 Task: Check current mortgage rates for homes with 3-Year ARM loan payments.
Action: Mouse moved to (968, 156)
Screenshot: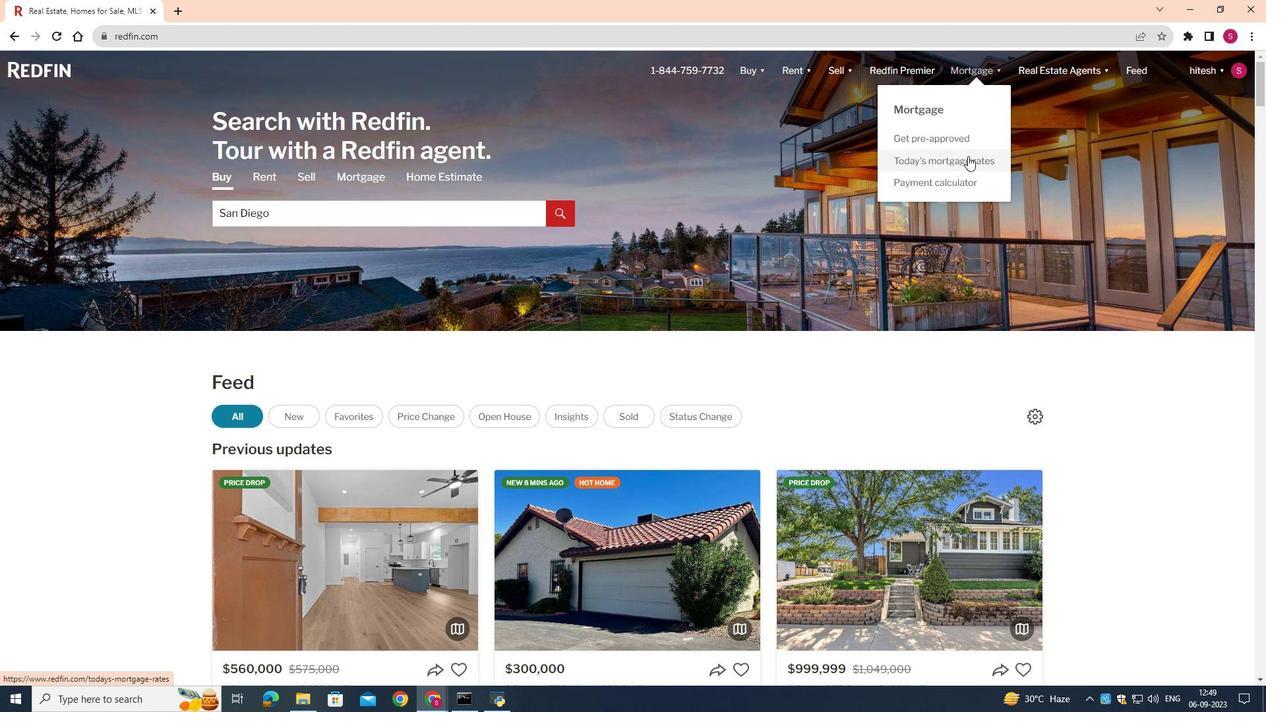 
Action: Mouse pressed left at (968, 156)
Screenshot: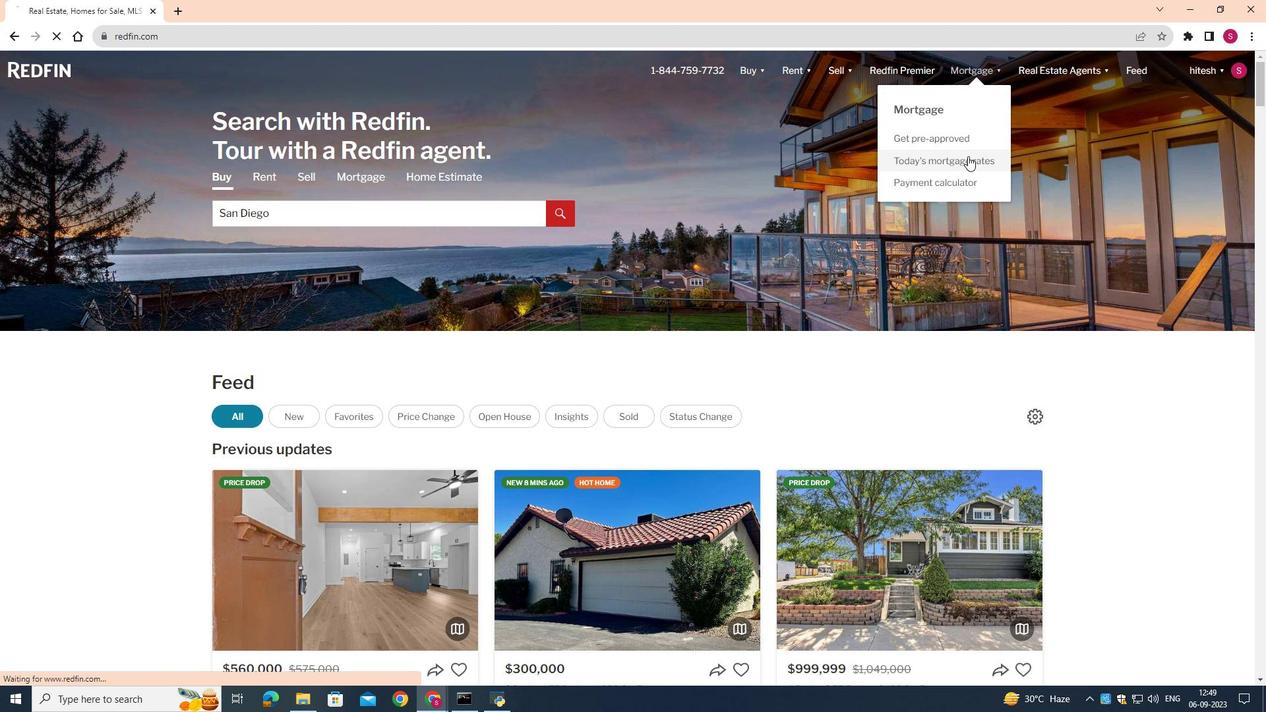 
Action: Mouse moved to (502, 327)
Screenshot: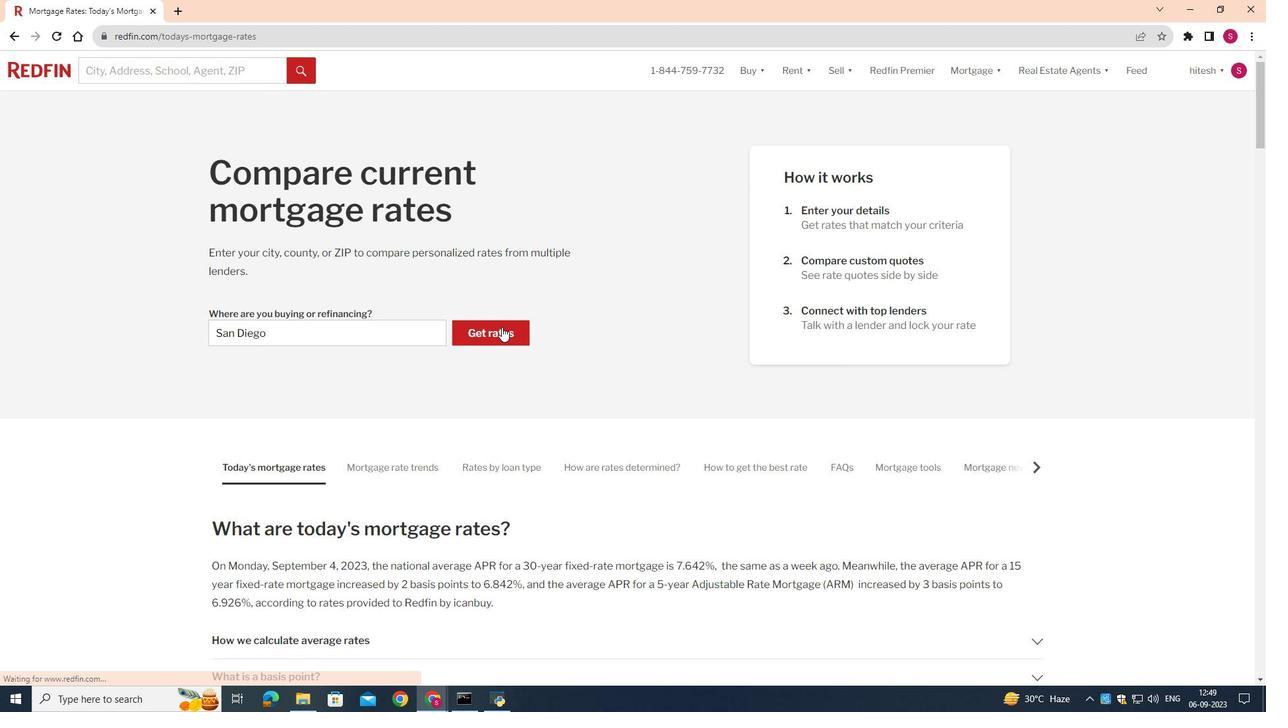 
Action: Mouse pressed left at (502, 327)
Screenshot: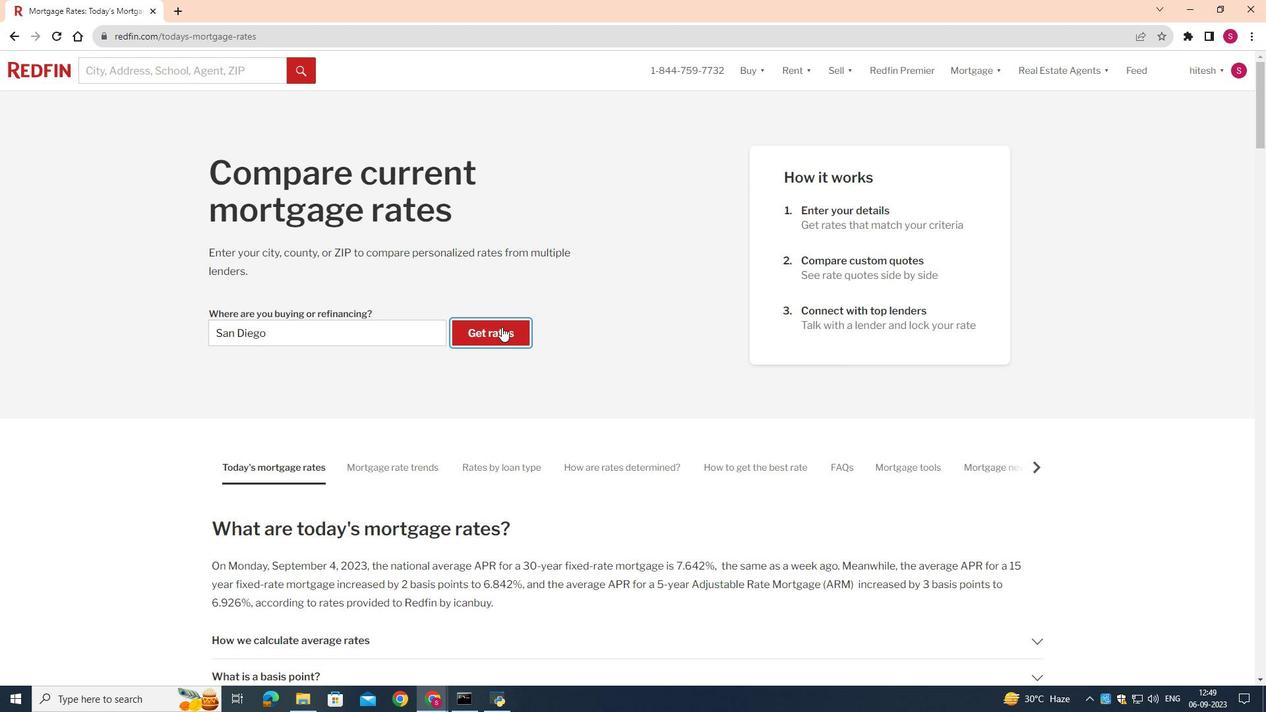 
Action: Mouse moved to (310, 436)
Screenshot: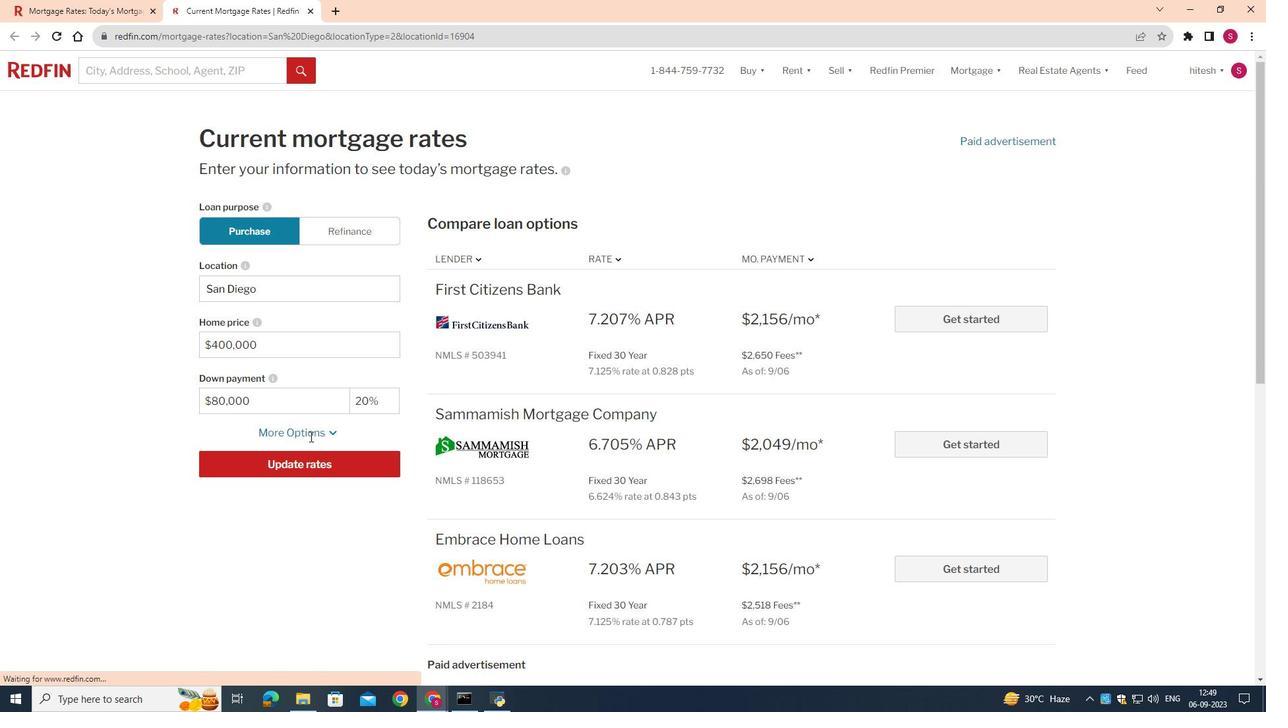 
Action: Mouse pressed left at (310, 436)
Screenshot: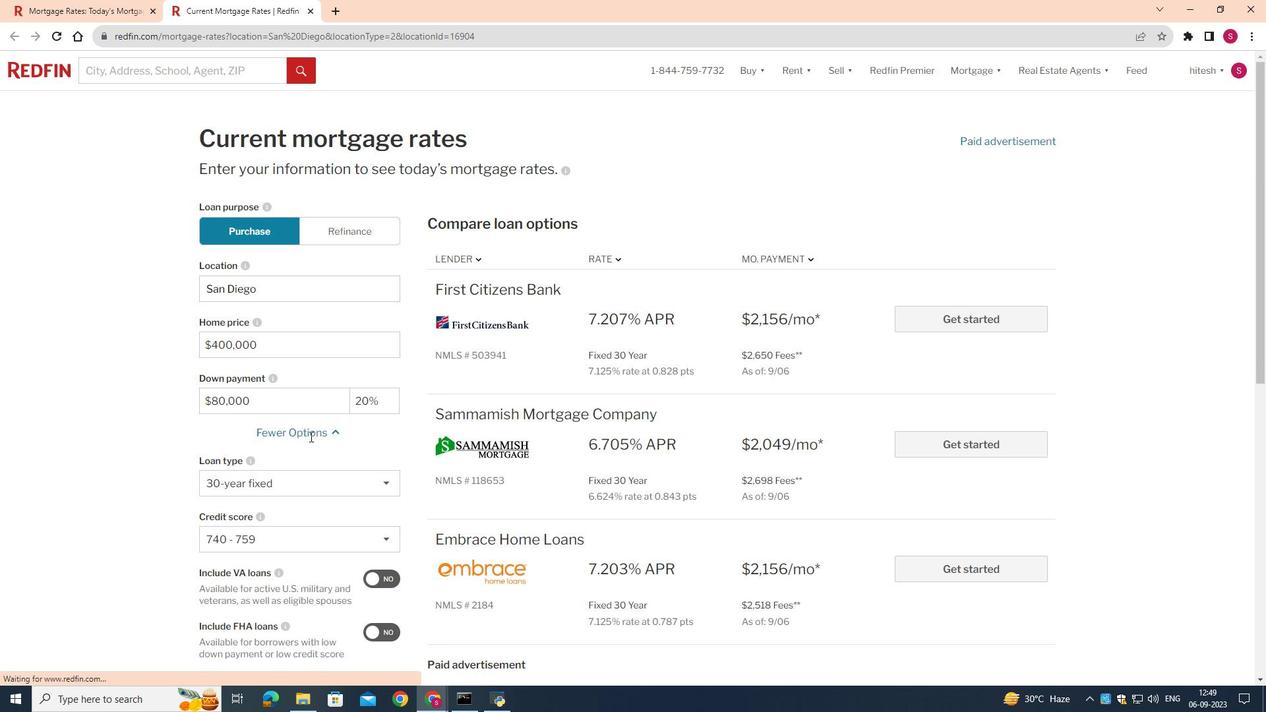 
Action: Mouse scrolled (310, 436) with delta (0, 0)
Screenshot: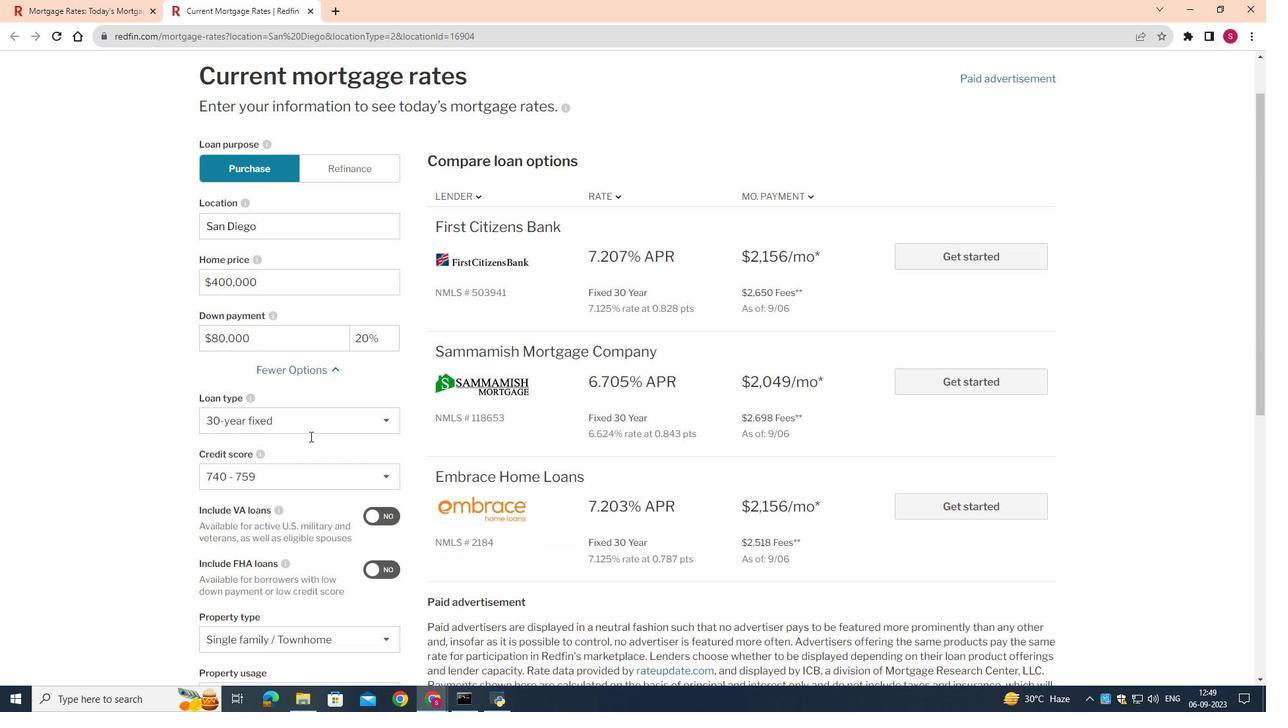 
Action: Mouse scrolled (310, 436) with delta (0, 0)
Screenshot: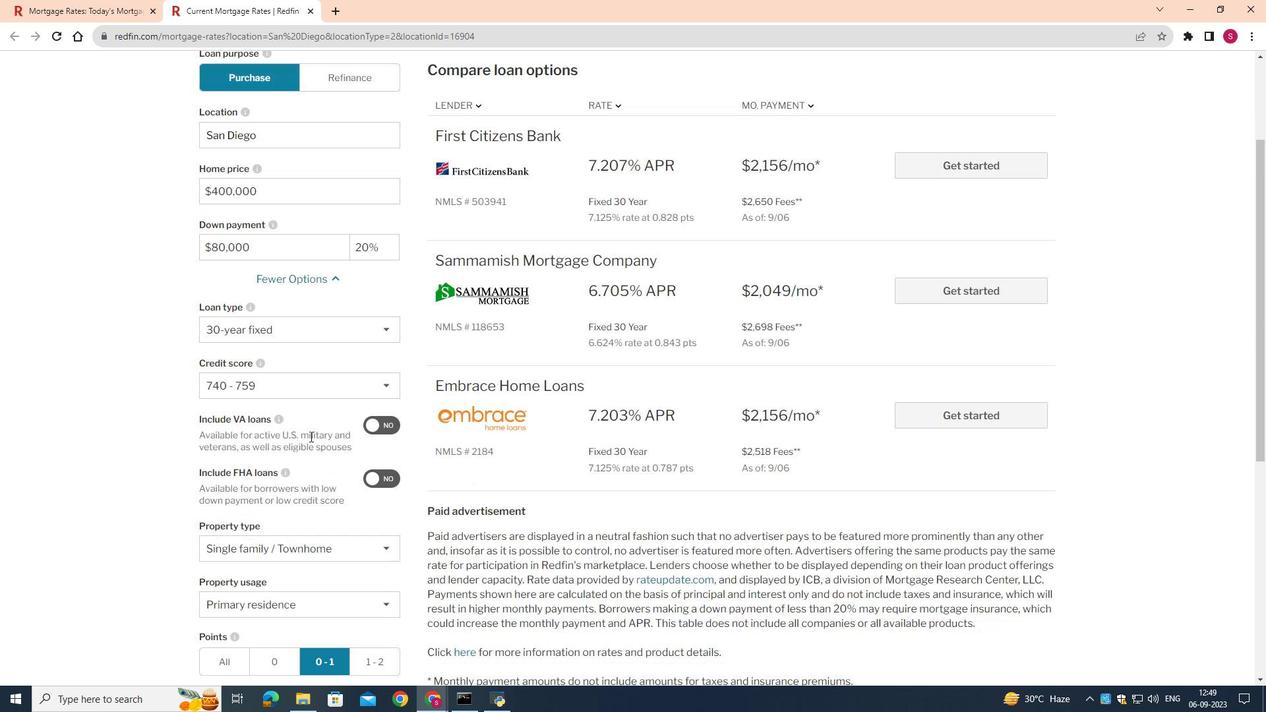 
Action: Mouse scrolled (310, 436) with delta (0, 0)
Screenshot: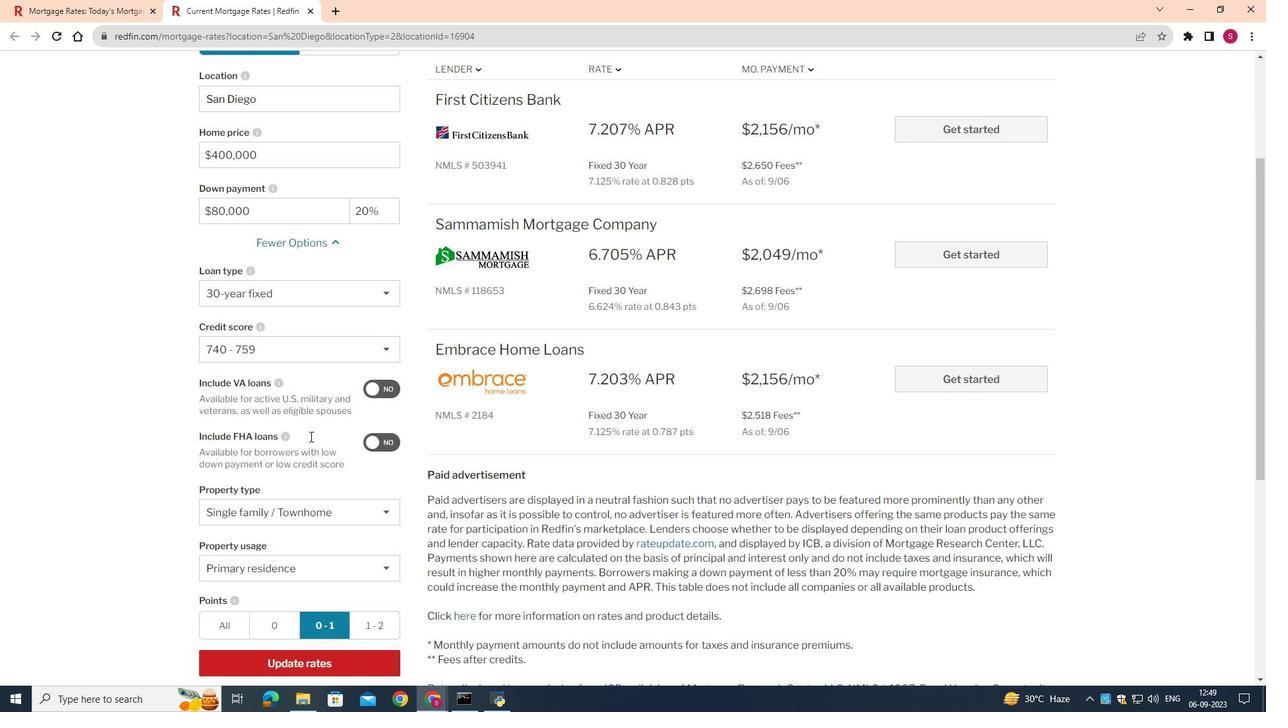 
Action: Mouse scrolled (310, 436) with delta (0, 0)
Screenshot: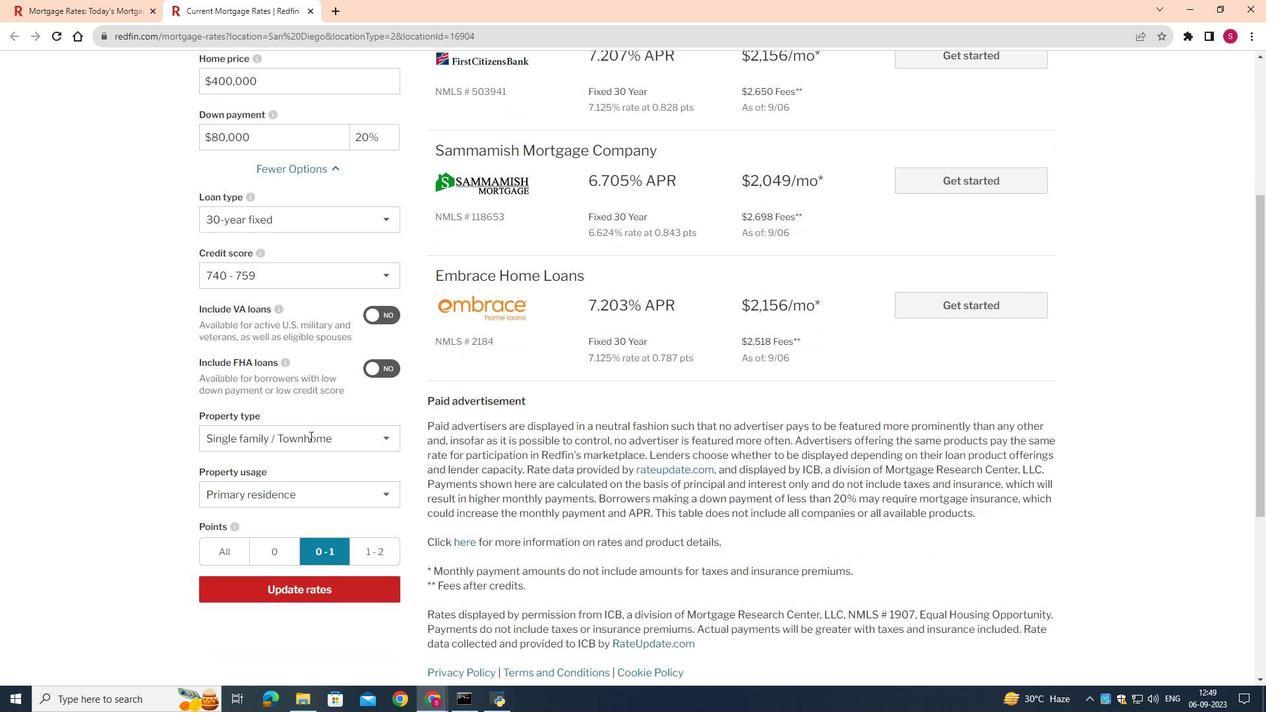 
Action: Mouse moved to (286, 217)
Screenshot: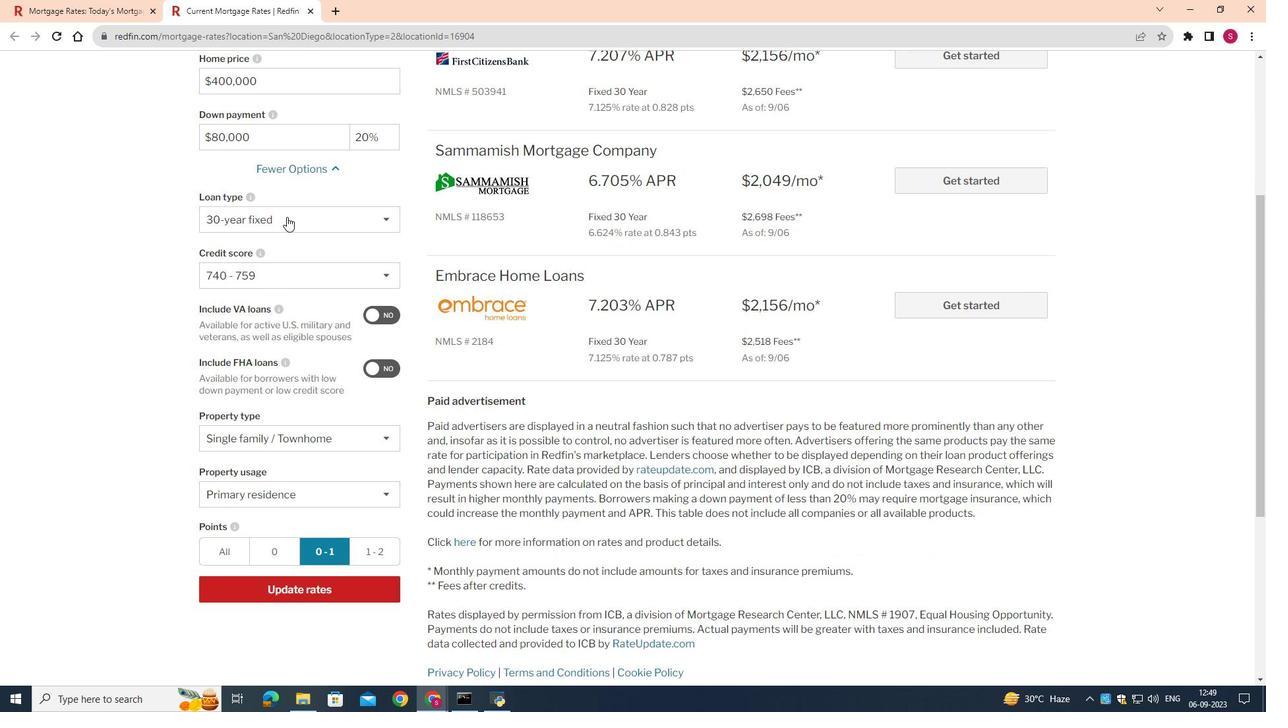 
Action: Mouse pressed left at (286, 217)
Screenshot: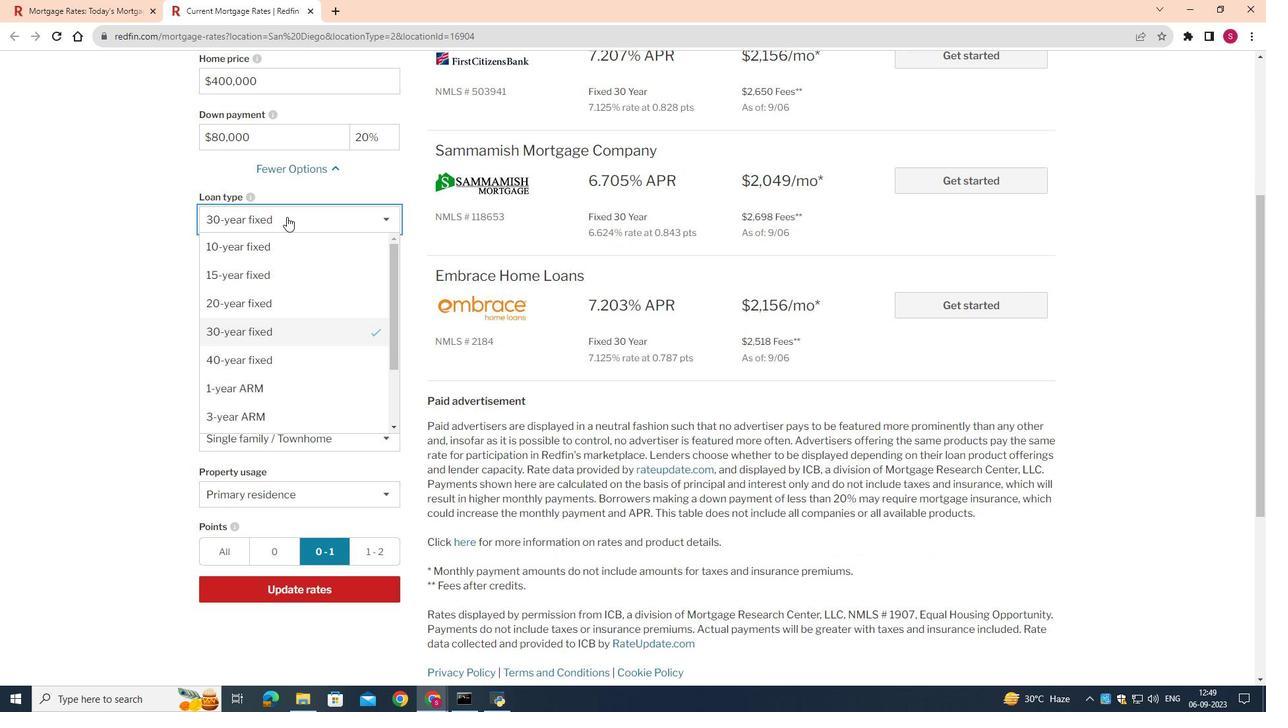 
Action: Mouse moved to (262, 416)
Screenshot: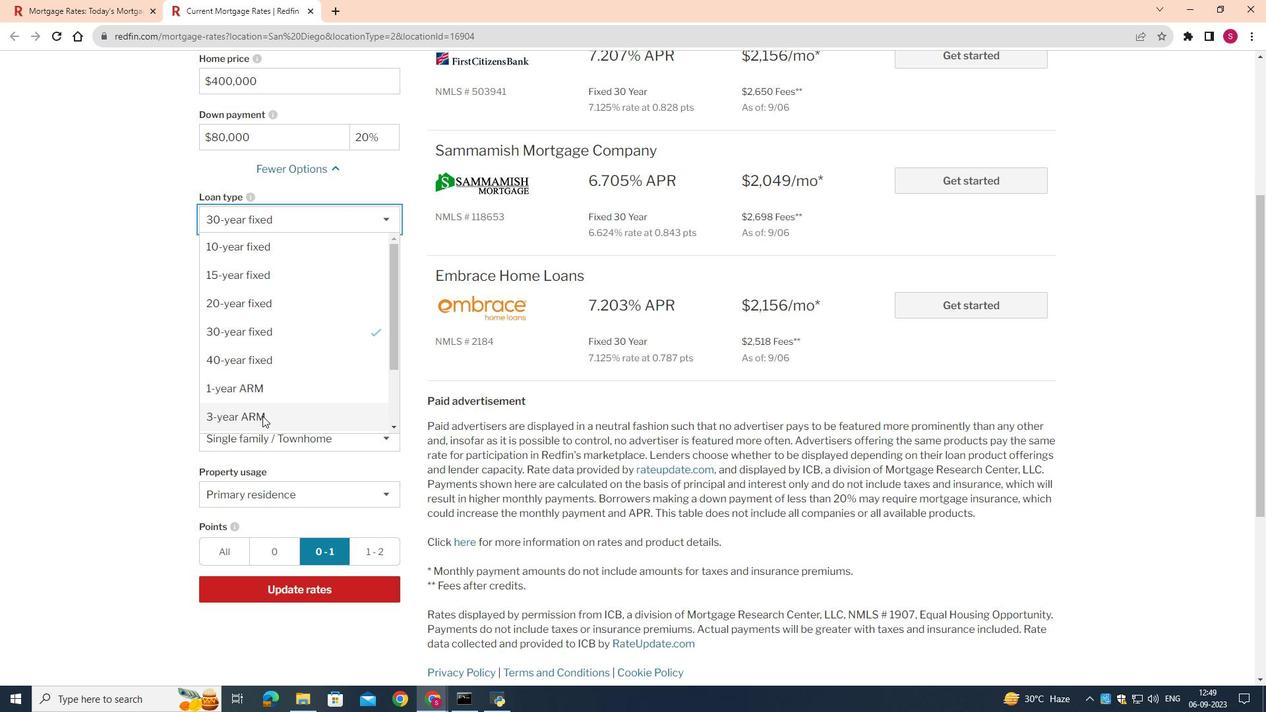 
Action: Mouse pressed left at (262, 416)
Screenshot: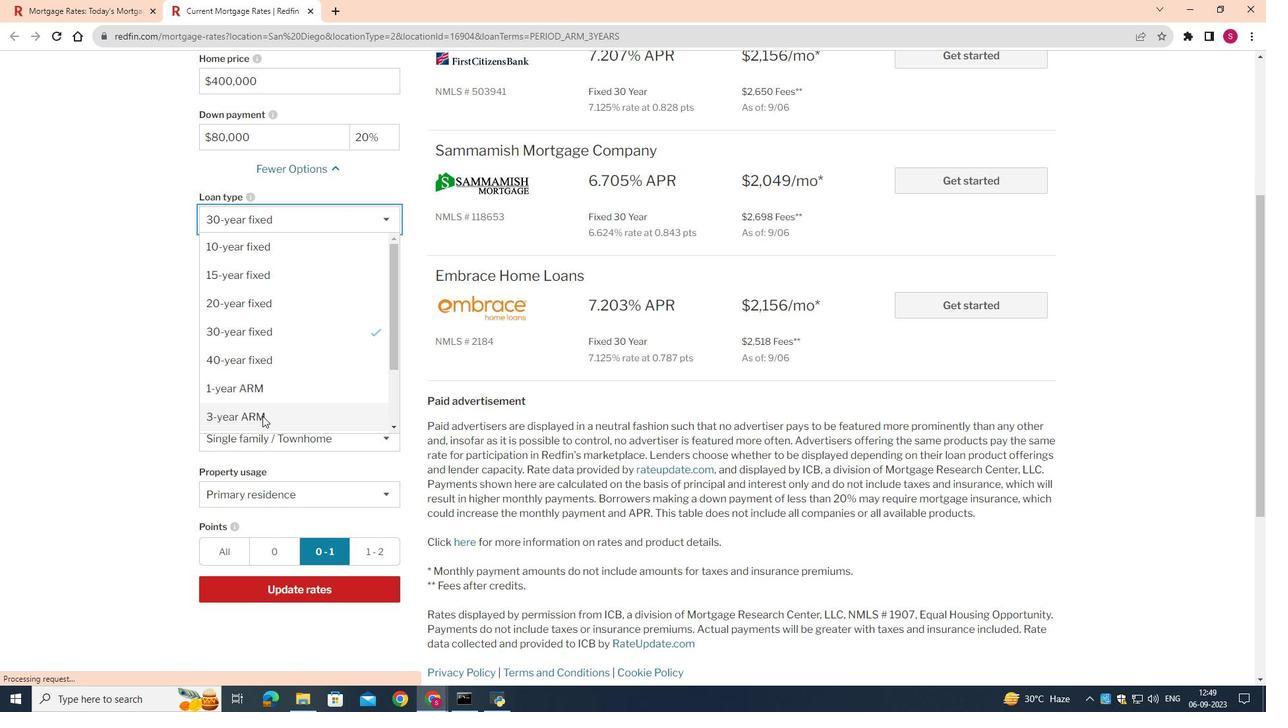 
Action: Mouse moved to (709, 397)
Screenshot: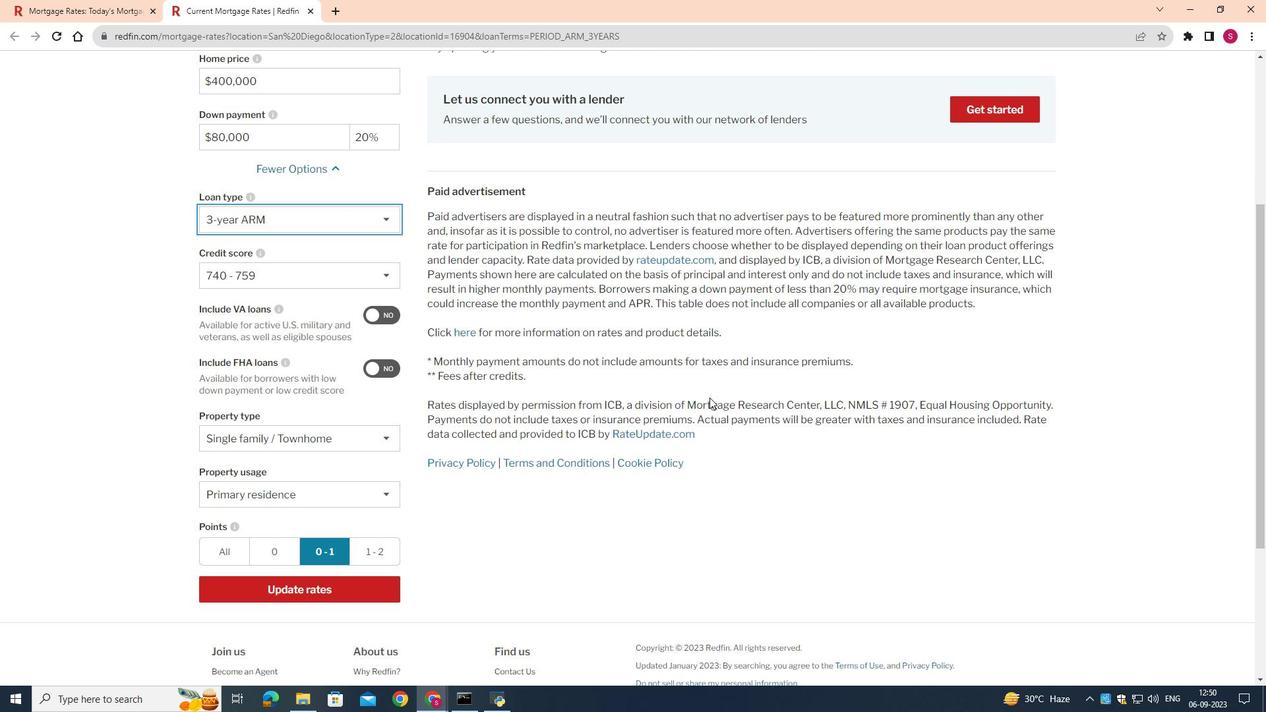 
Action: Mouse scrolled (709, 398) with delta (0, 0)
Screenshot: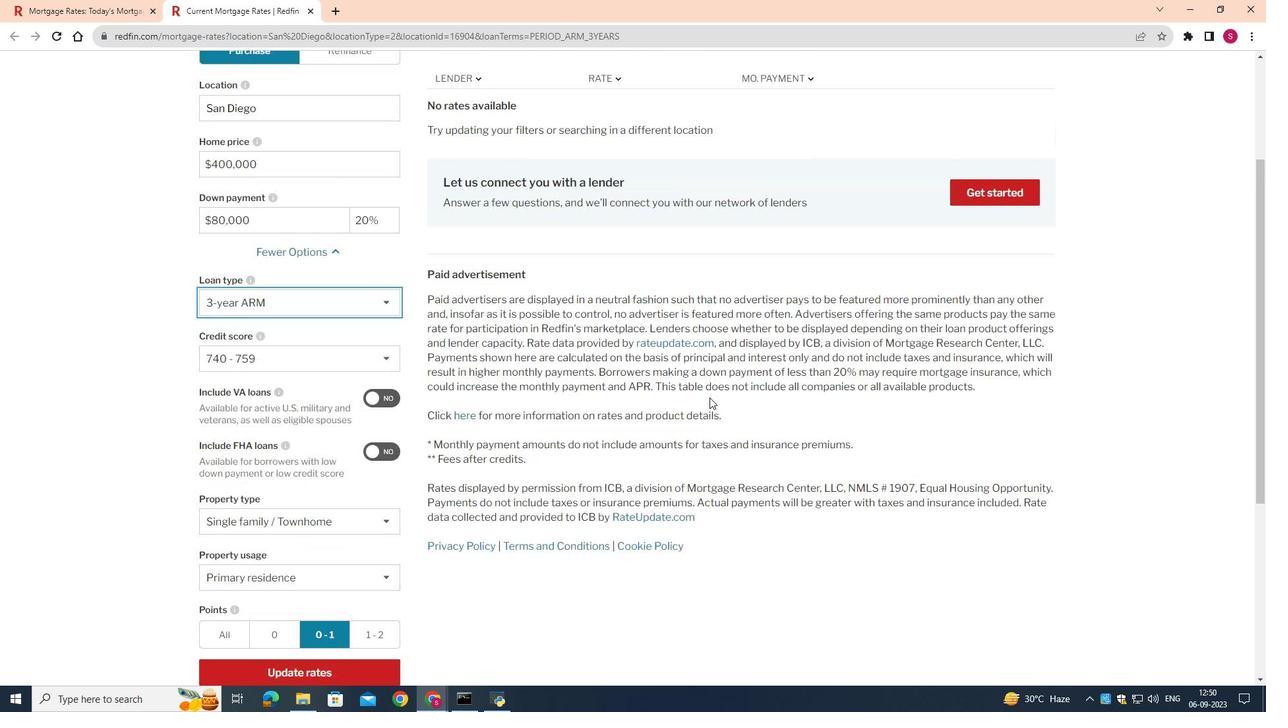 
Action: Mouse scrolled (709, 398) with delta (0, 0)
Screenshot: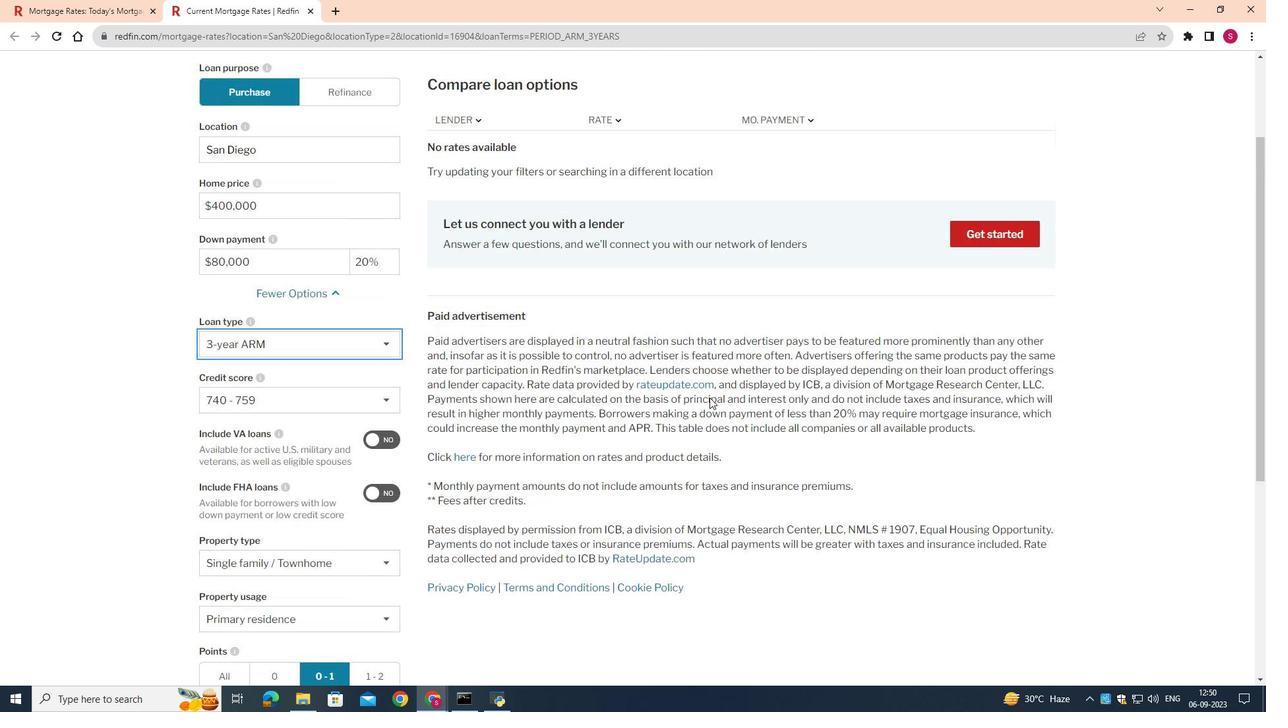 
